 Task: Add big number from toolbar panel.
Action: Mouse moved to (29, 80)
Screenshot: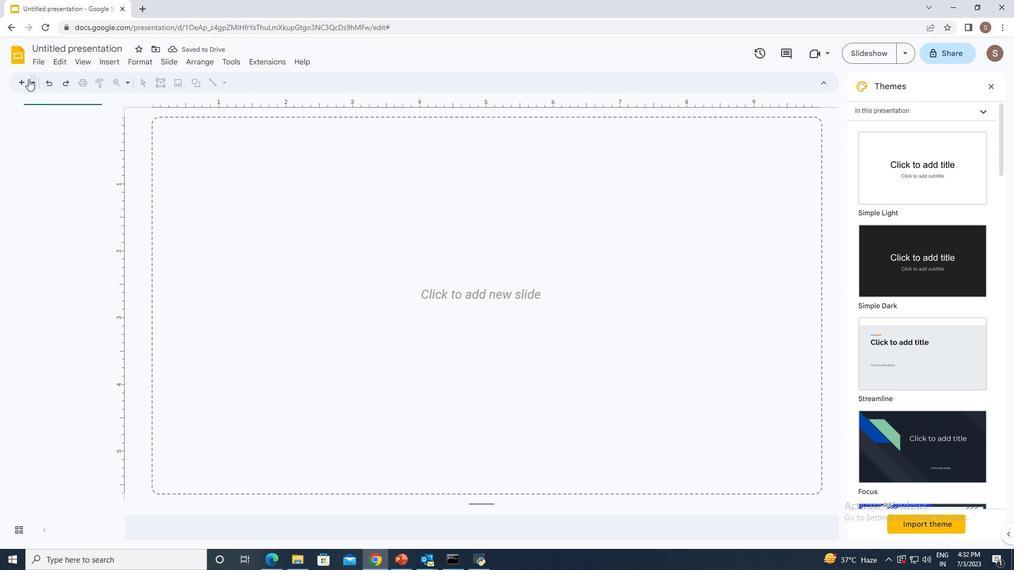 
Action: Mouse pressed left at (29, 80)
Screenshot: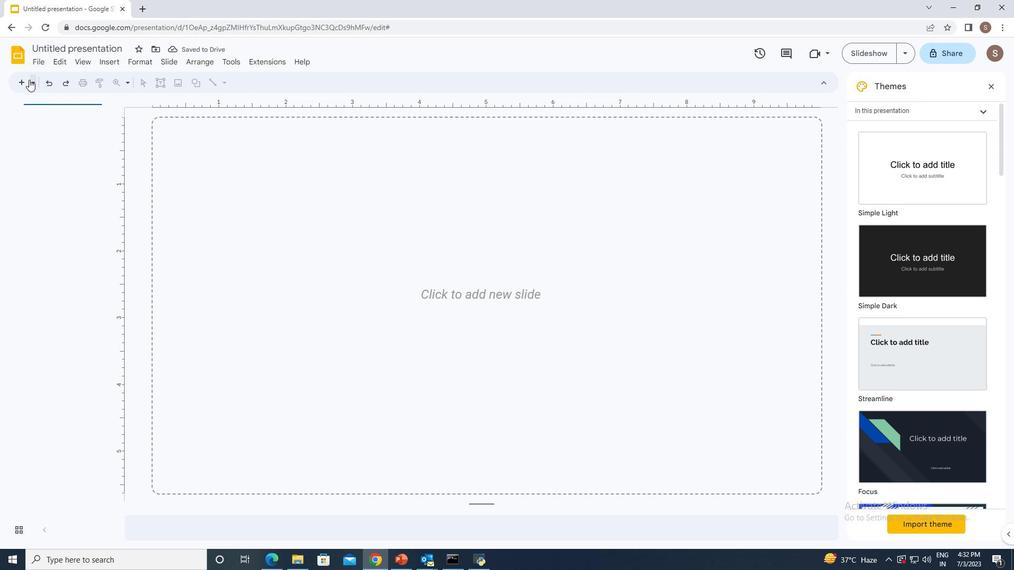 
Action: Mouse moved to (49, 274)
Screenshot: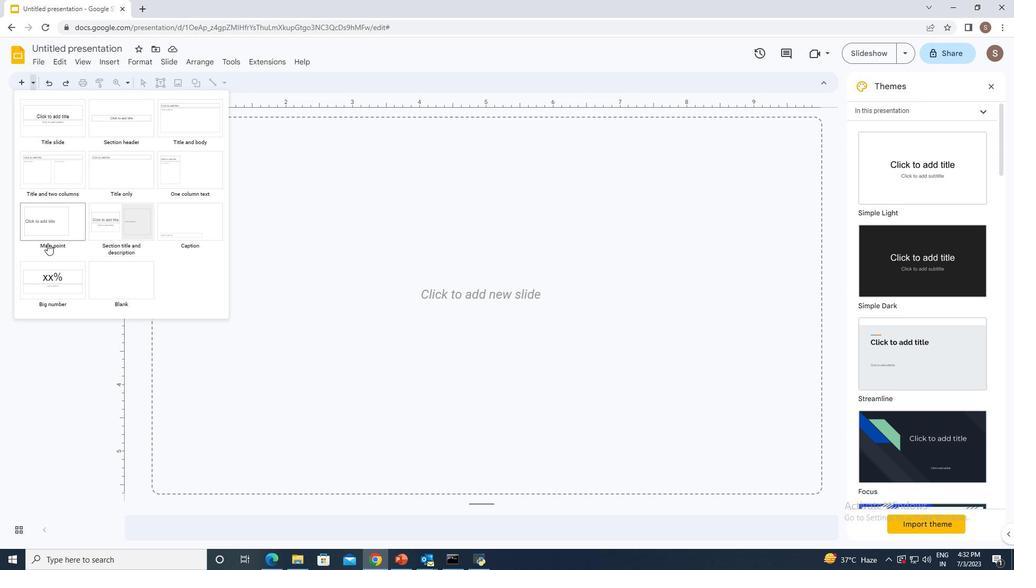 
Action: Mouse pressed left at (49, 274)
Screenshot: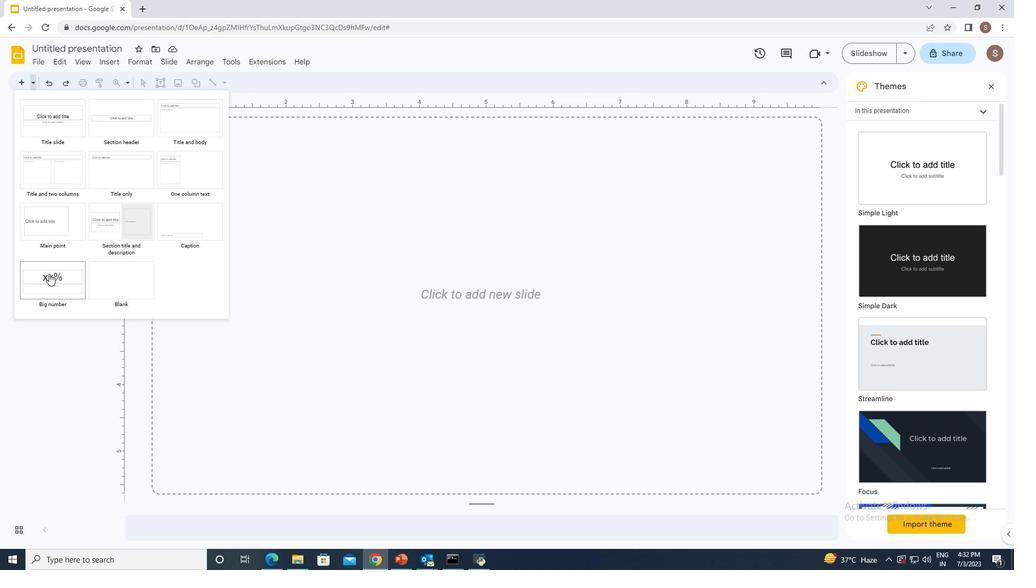 
